 Task: Create a sub task Release to Production / Go Live for the task  Create a new online platform for online legal consultations in the project BoostPro , assign it to team member softage.3@softage.net and update the status of the sub task to  On Track  , set the priority of the sub task to Low
Action: Mouse moved to (651, 449)
Screenshot: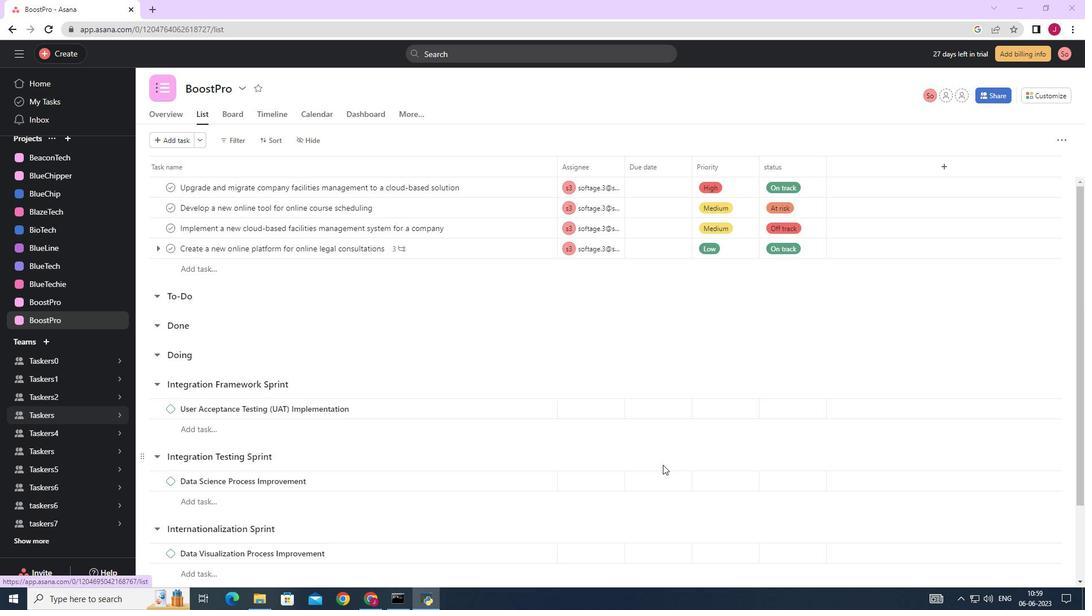 
Action: Mouse scrolled (651, 449) with delta (0, 0)
Screenshot: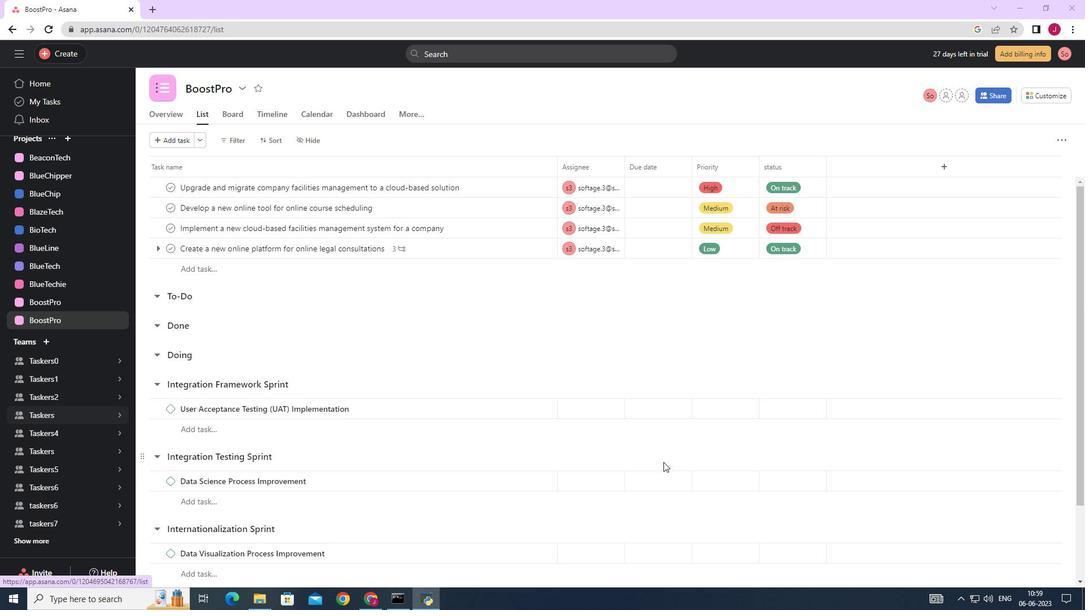 
Action: Mouse moved to (649, 449)
Screenshot: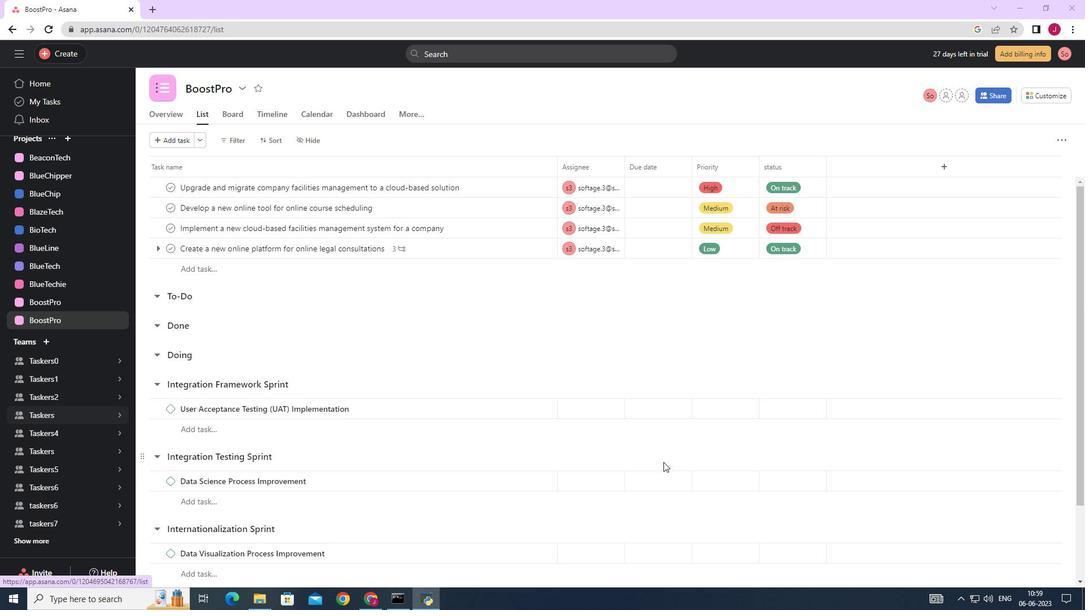 
Action: Mouse scrolled (649, 448) with delta (0, 0)
Screenshot: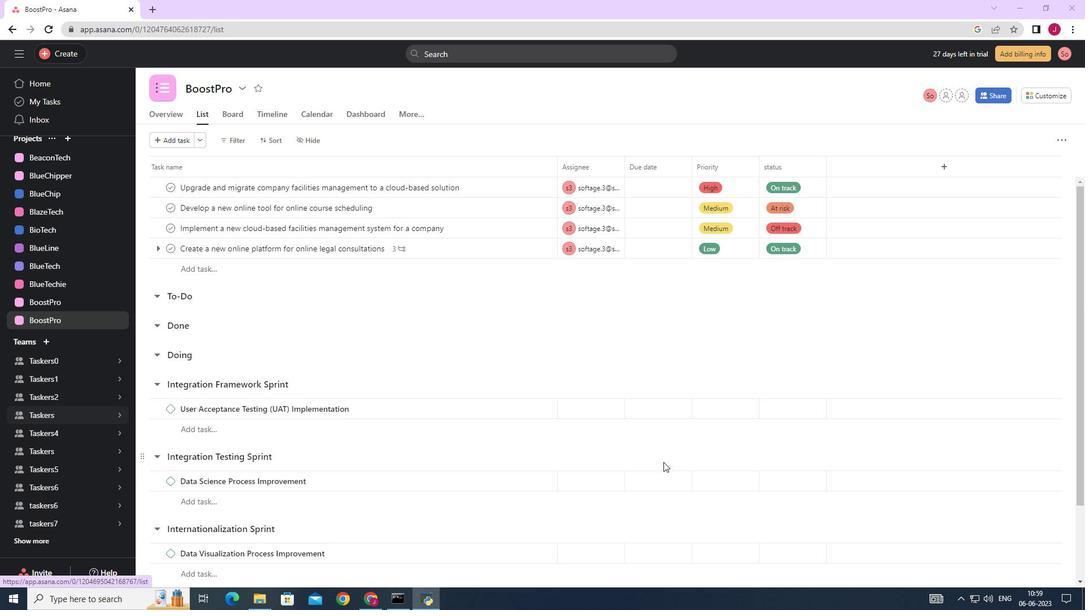 
Action: Mouse scrolled (649, 448) with delta (0, 0)
Screenshot: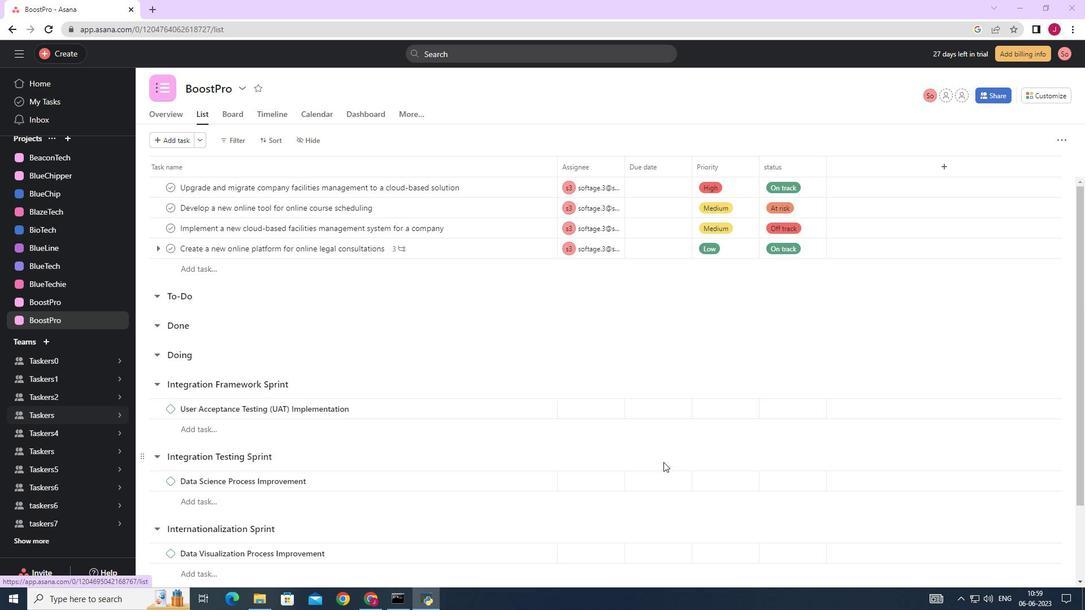 
Action: Mouse moved to (543, 426)
Screenshot: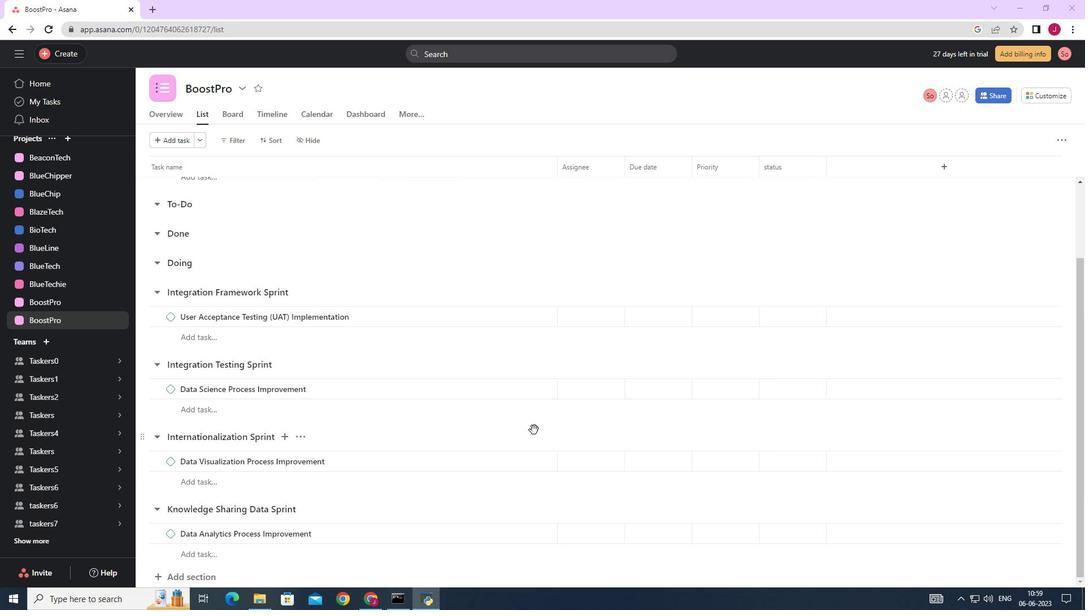 
Action: Mouse scrolled (543, 426) with delta (0, 0)
Screenshot: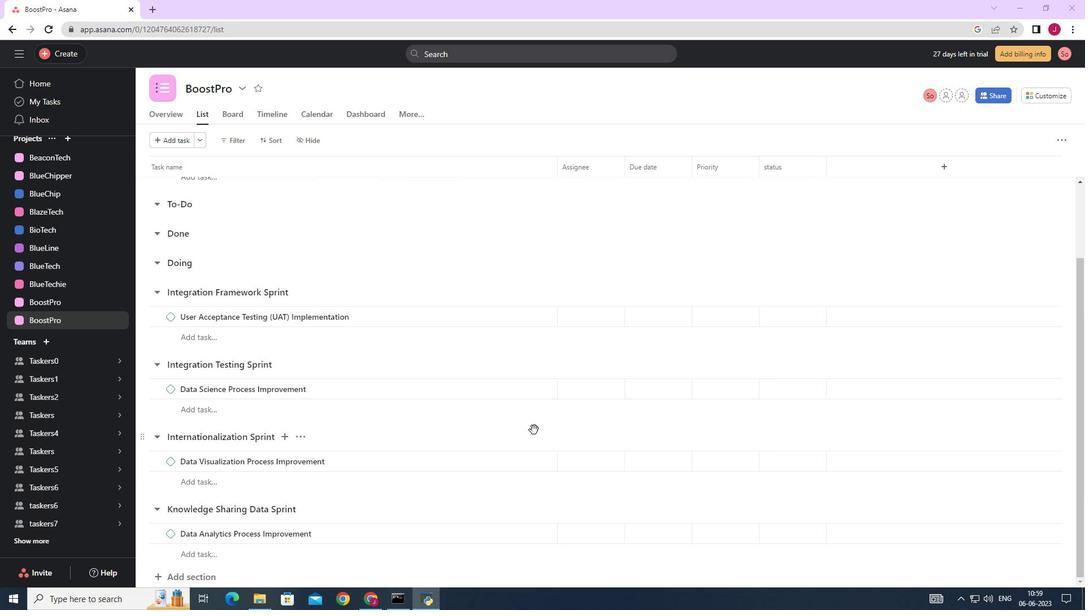
Action: Mouse moved to (543, 424)
Screenshot: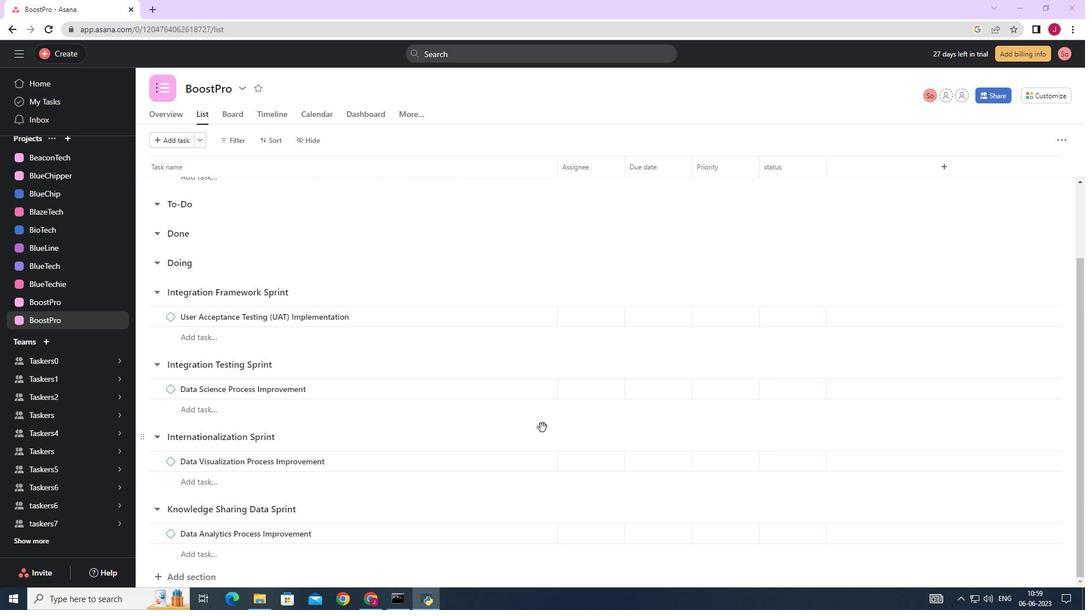 
Action: Mouse scrolled (543, 425) with delta (0, 0)
Screenshot: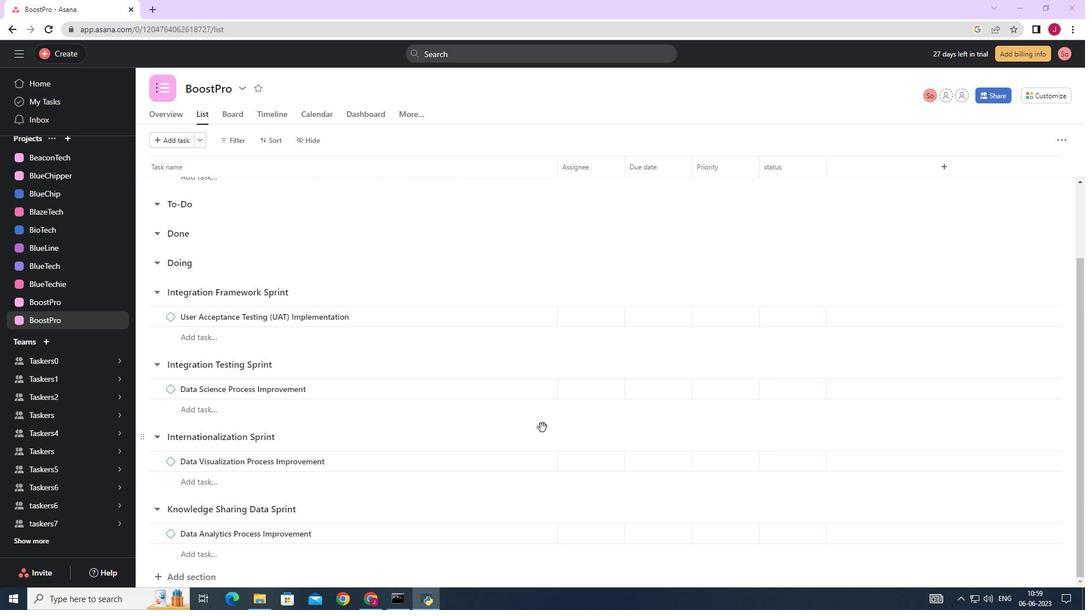 
Action: Mouse moved to (535, 410)
Screenshot: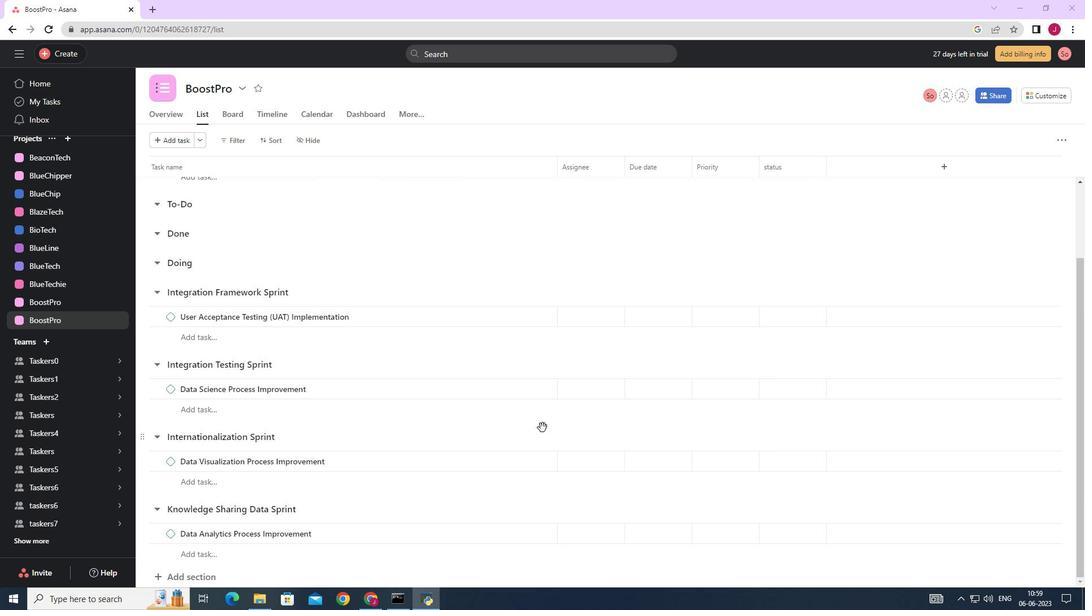 
Action: Mouse scrolled (543, 423) with delta (0, 0)
Screenshot: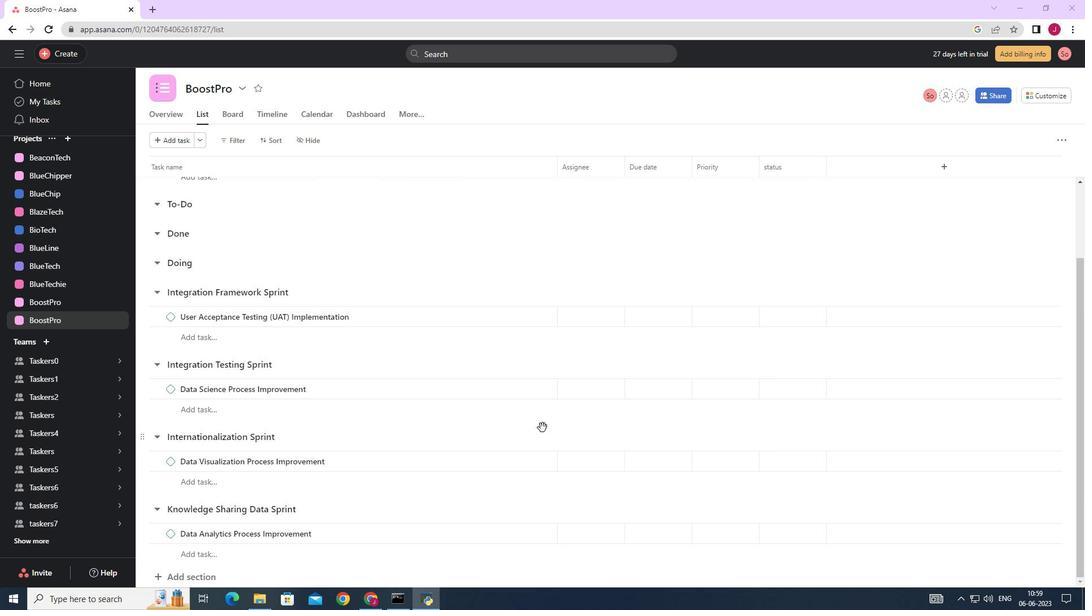 
Action: Mouse moved to (504, 249)
Screenshot: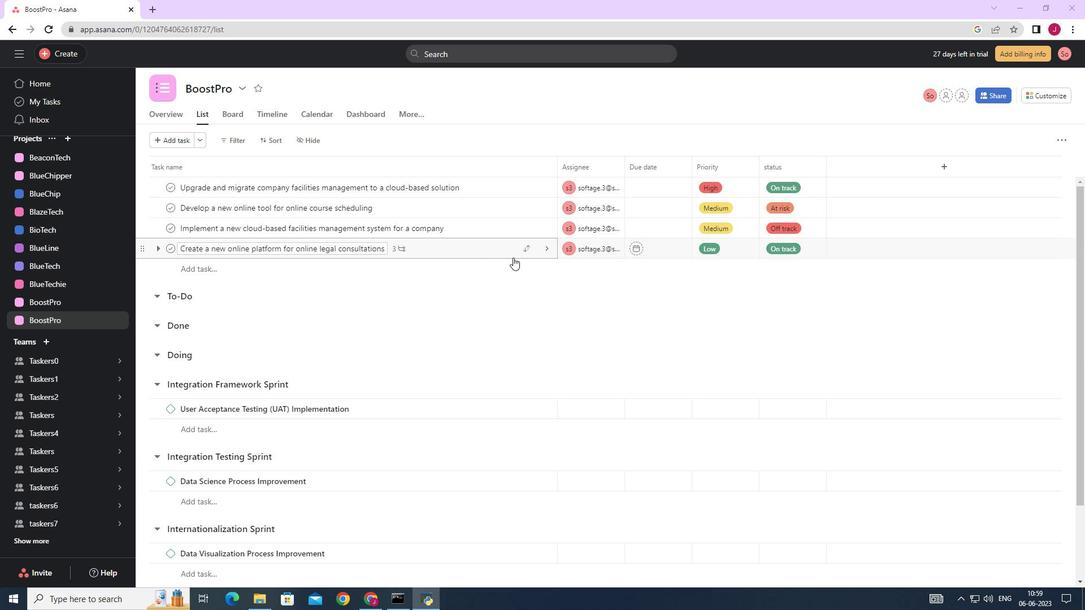 
Action: Mouse pressed left at (504, 249)
Screenshot: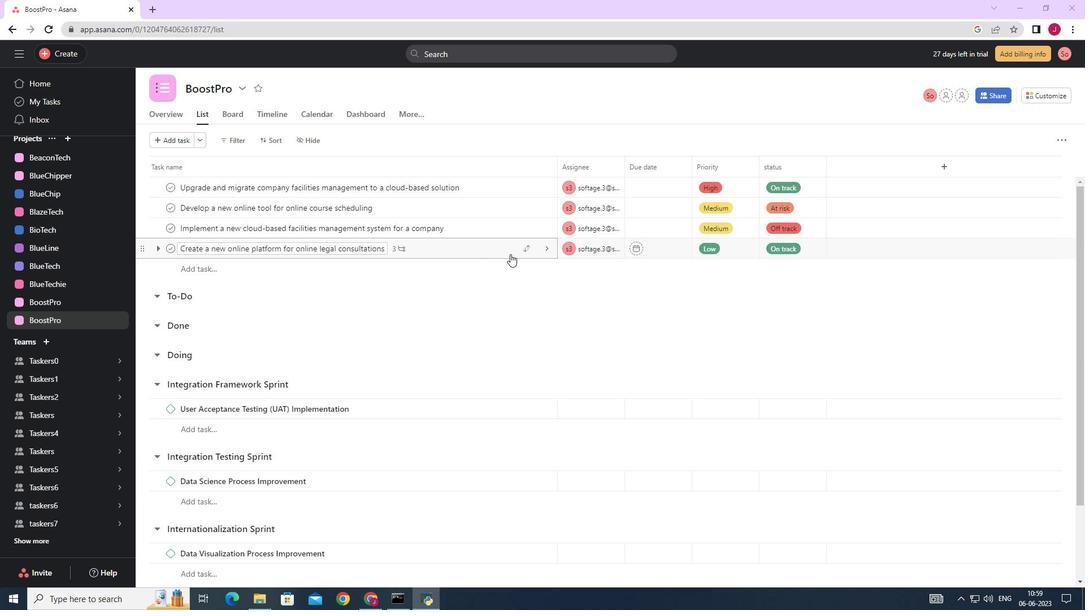 
Action: Mouse moved to (830, 377)
Screenshot: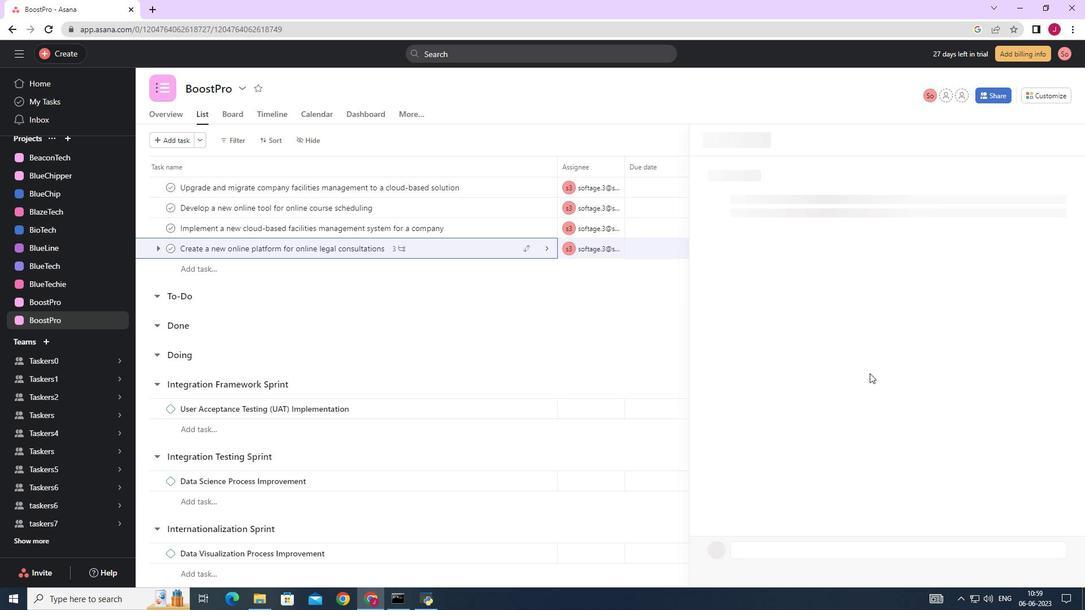 
Action: Mouse scrolled (830, 376) with delta (0, 0)
Screenshot: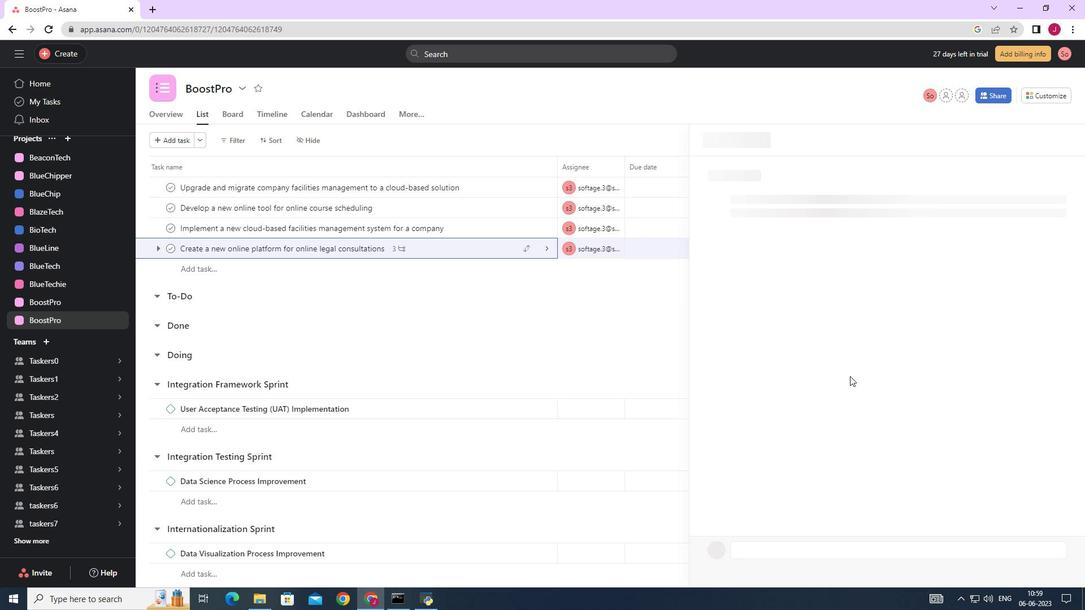 
Action: Mouse moved to (830, 377)
Screenshot: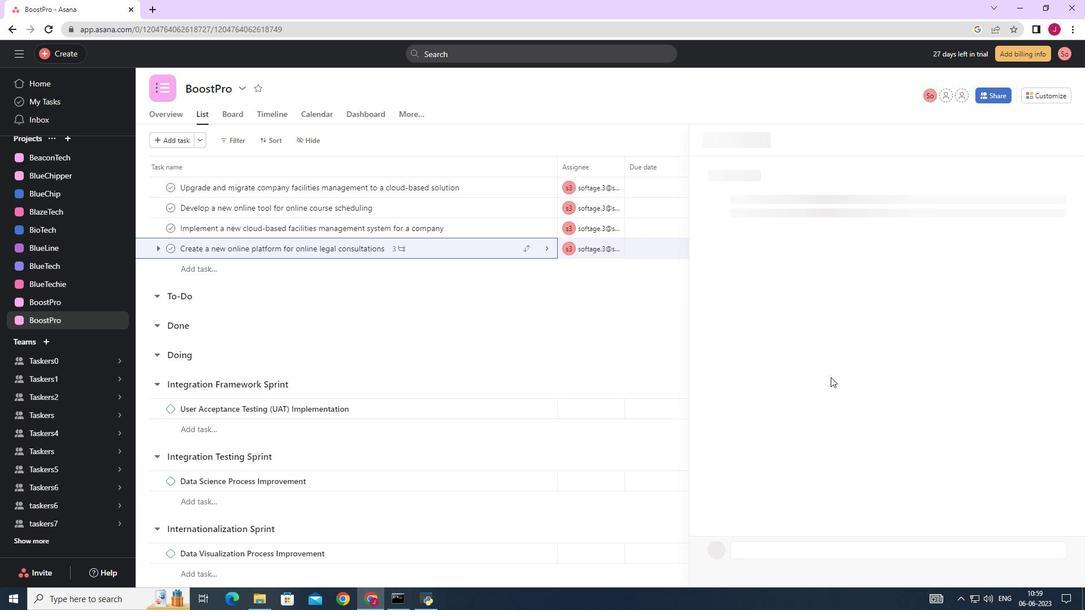 
Action: Mouse scrolled (830, 376) with delta (0, 0)
Screenshot: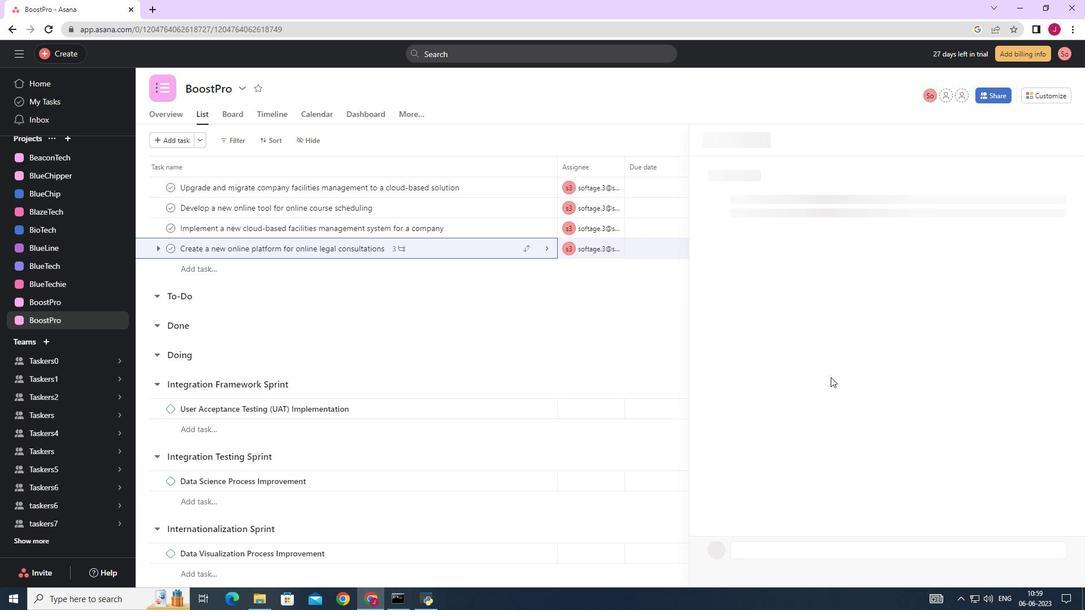
Action: Mouse moved to (829, 377)
Screenshot: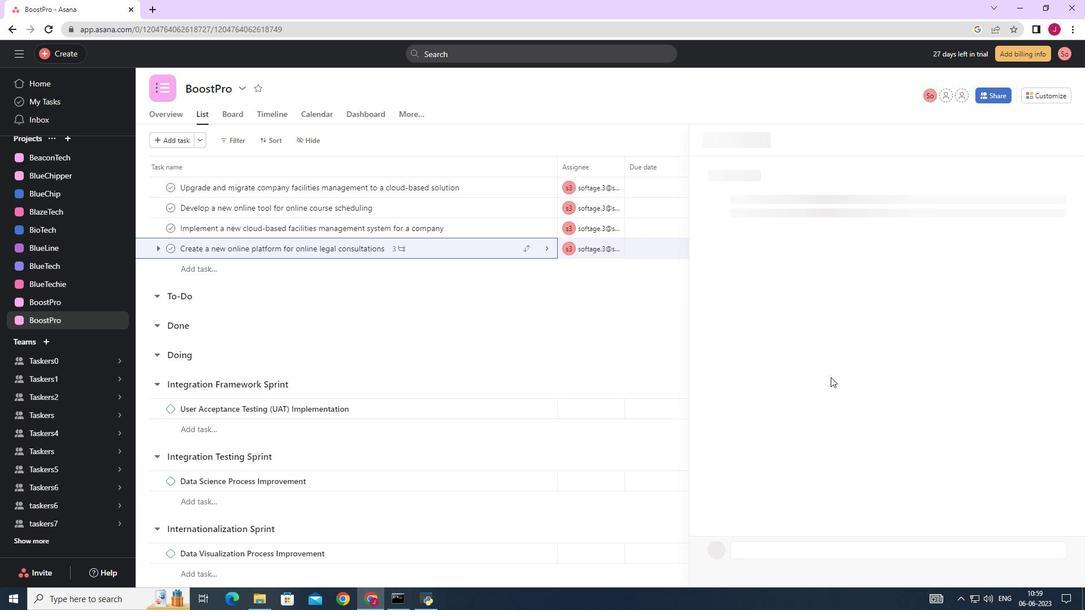 
Action: Mouse scrolled (829, 376) with delta (0, 0)
Screenshot: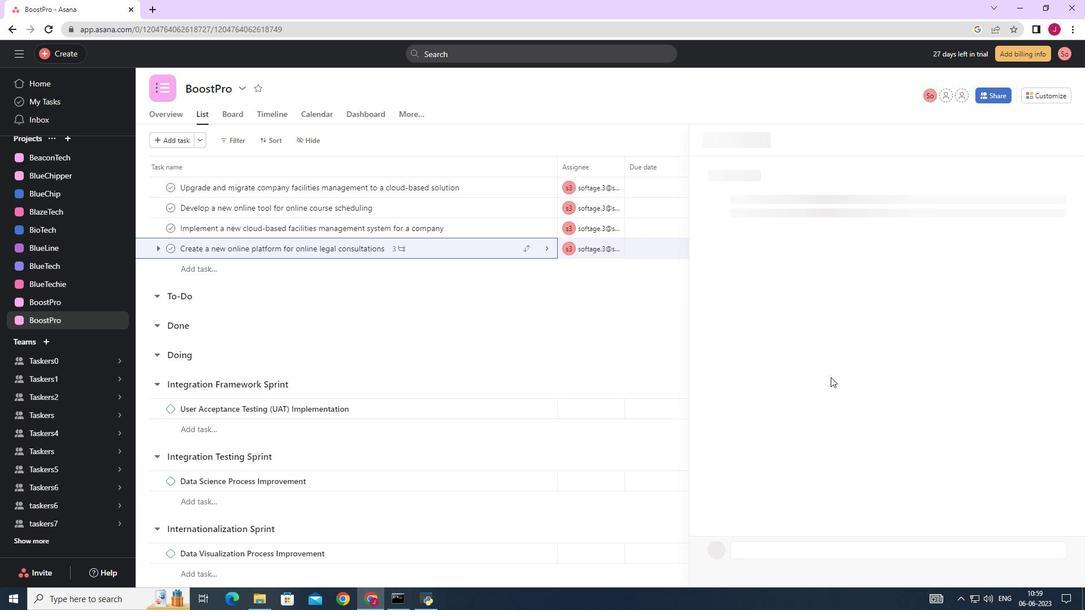 
Action: Mouse moved to (829, 377)
Screenshot: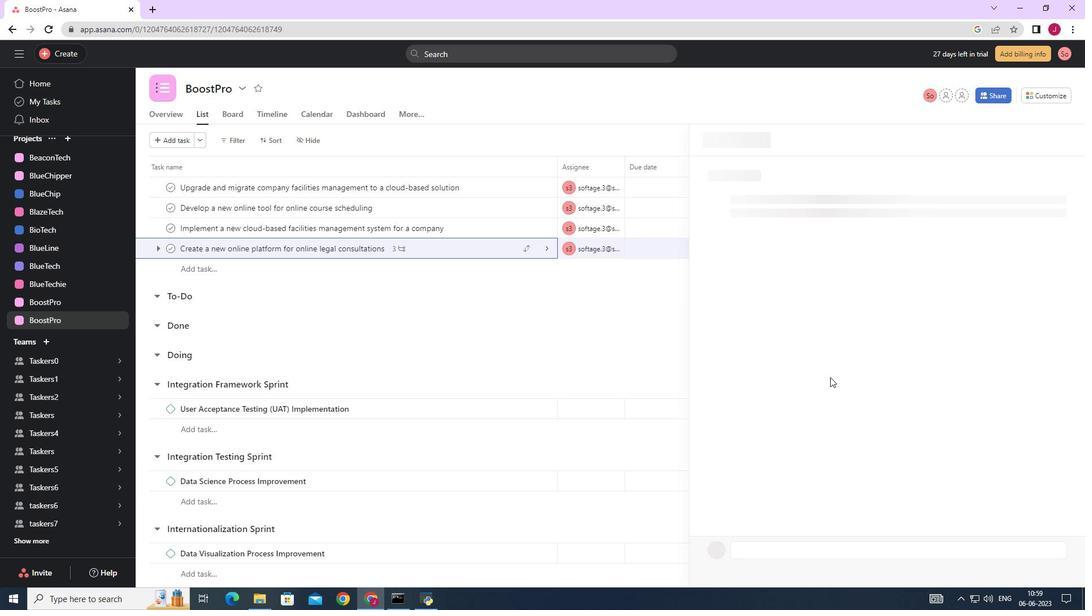 
Action: Mouse scrolled (829, 376) with delta (0, 0)
Screenshot: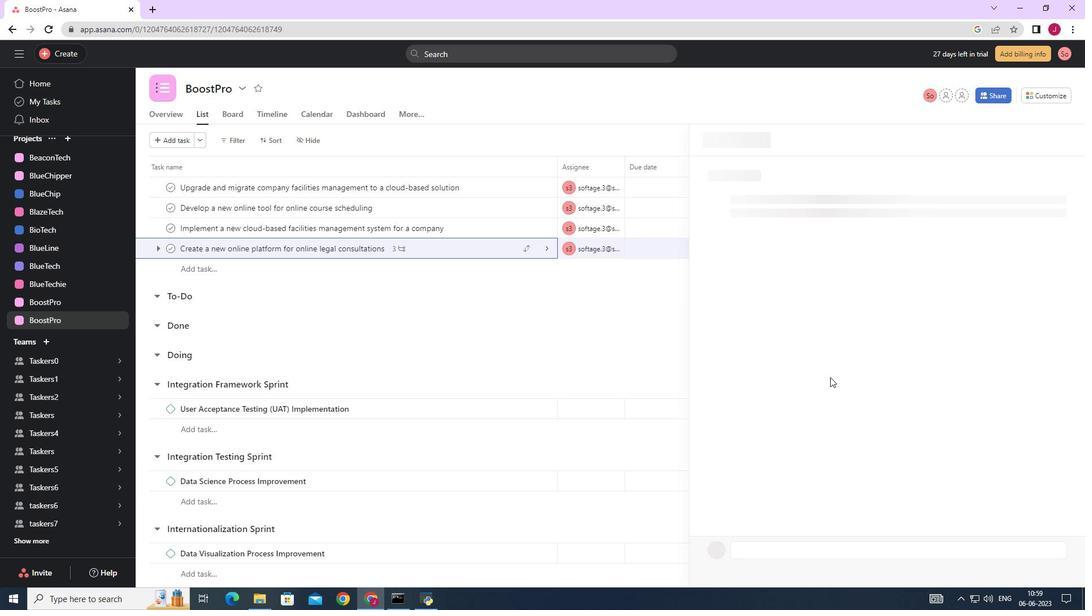 
Action: Mouse scrolled (829, 376) with delta (0, 0)
Screenshot: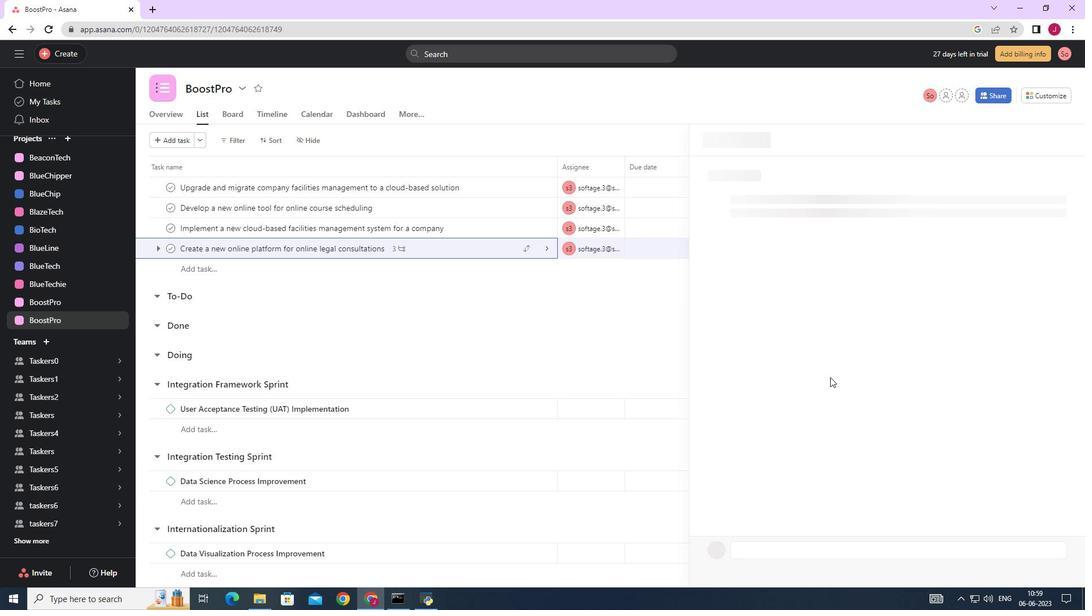 
Action: Mouse moved to (731, 412)
Screenshot: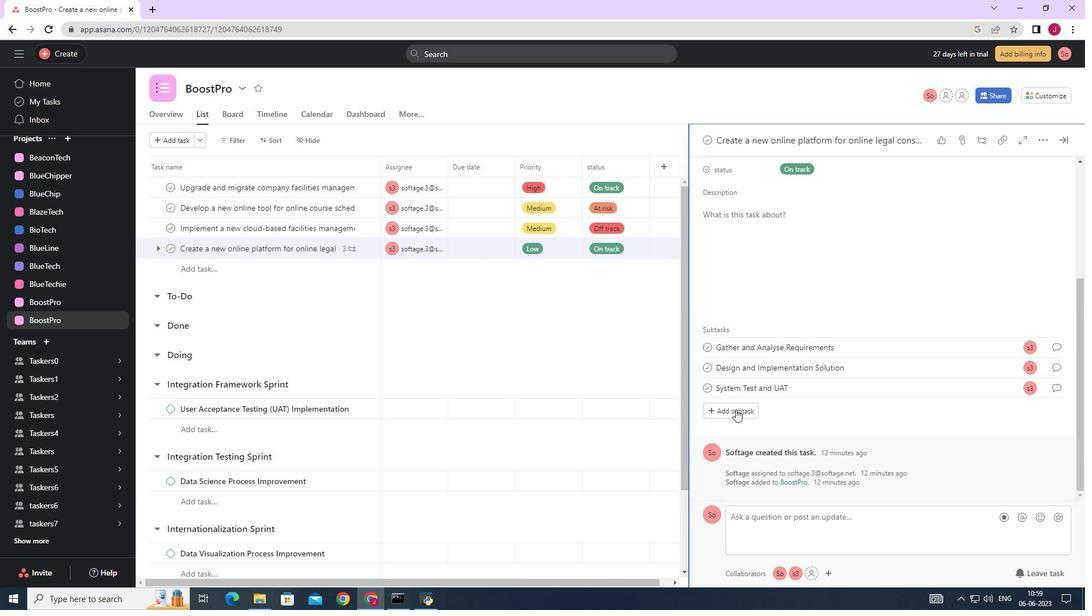 
Action: Mouse pressed left at (731, 412)
Screenshot: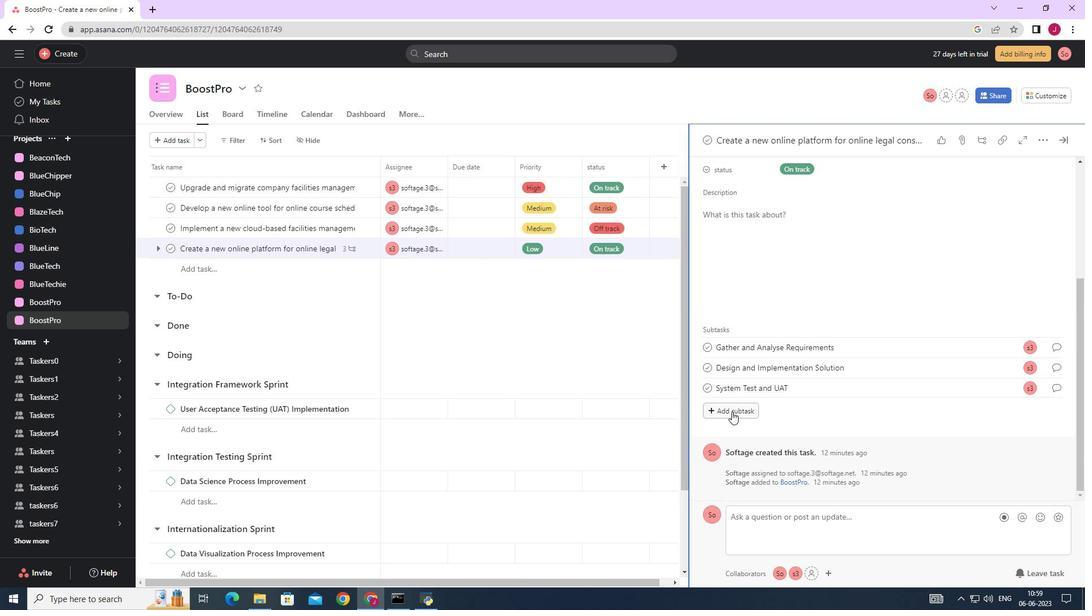 
Action: Key pressed <Key.caps_lock><Key.caps_lock>r<Key.caps_lock>ELEASE<Key.space>TO<Key.space>PRODUCTION<Key.space>/<Key.space><Key.caps_lock>go<Key.backspace><Key.caps_lock>O<Key.space><Key.caps_lock>l<Key.caps_lock>IVE<Key.space>
Screenshot: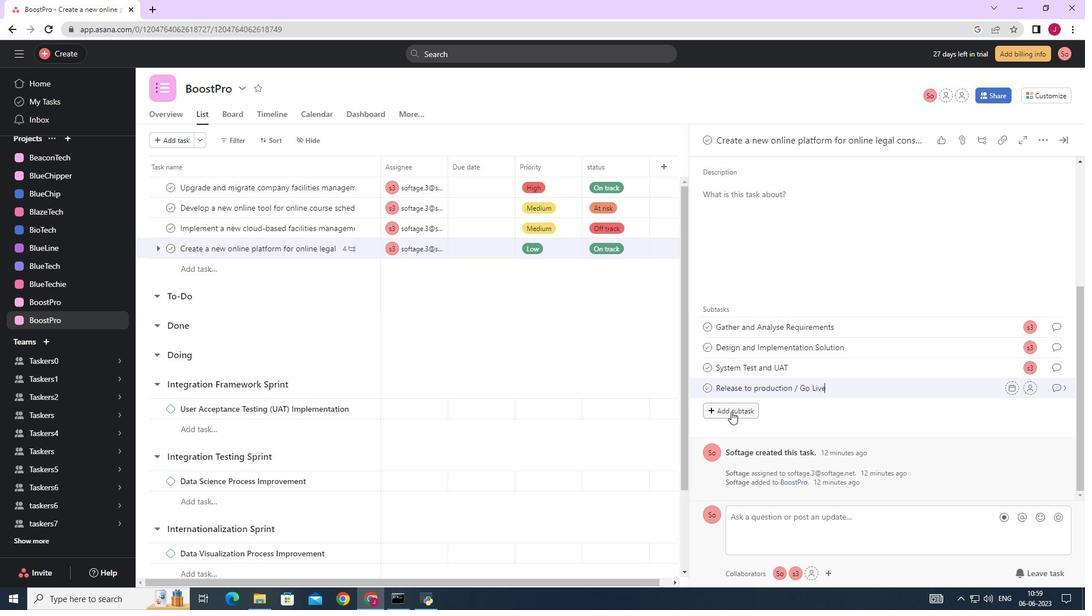 
Action: Mouse moved to (1029, 388)
Screenshot: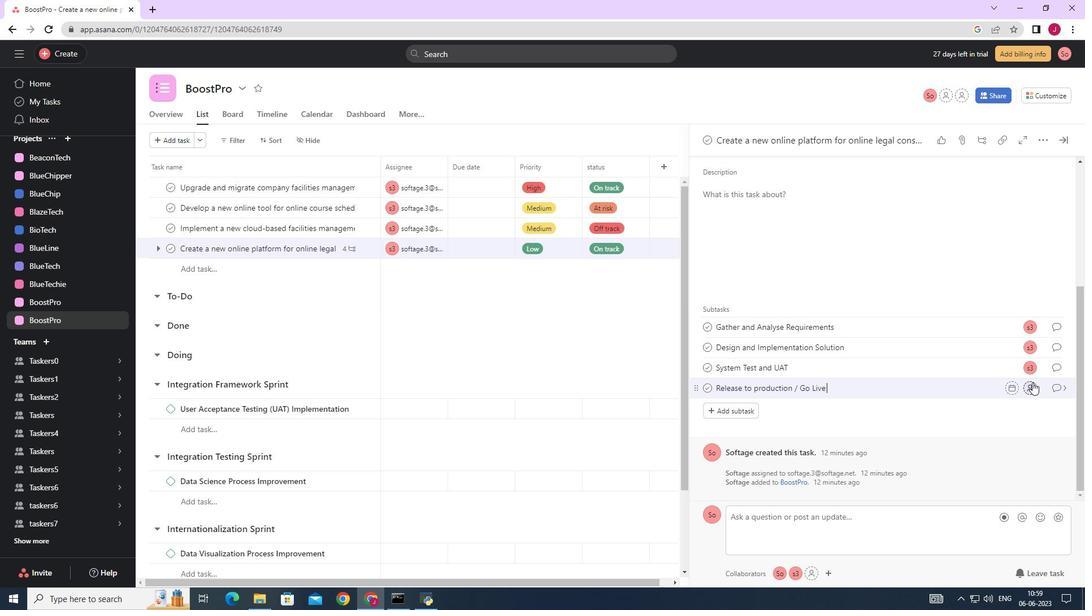 
Action: Mouse pressed left at (1029, 388)
Screenshot: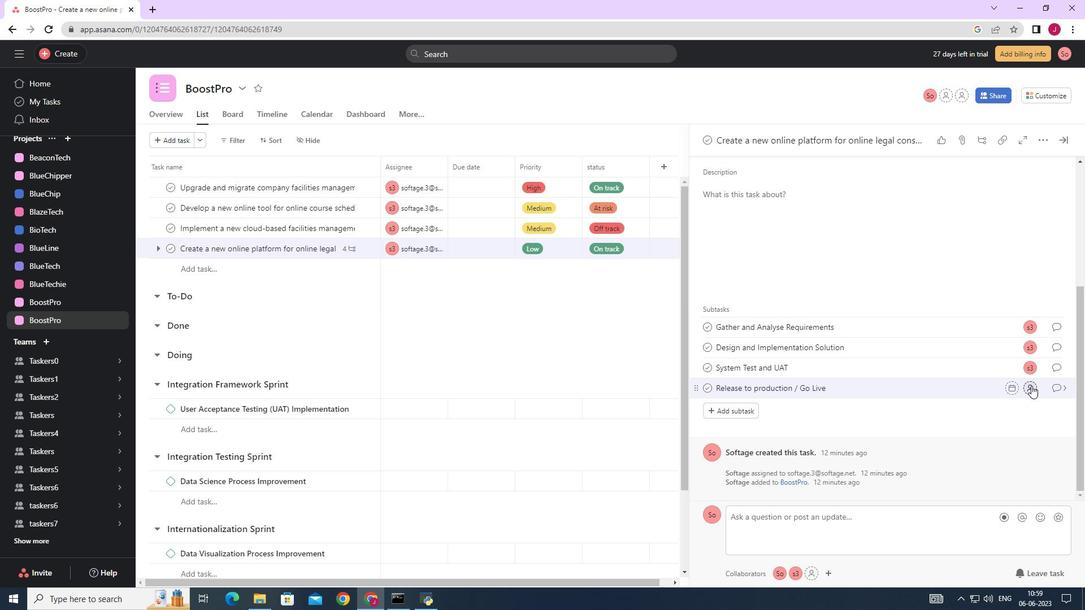 
Action: Mouse moved to (873, 413)
Screenshot: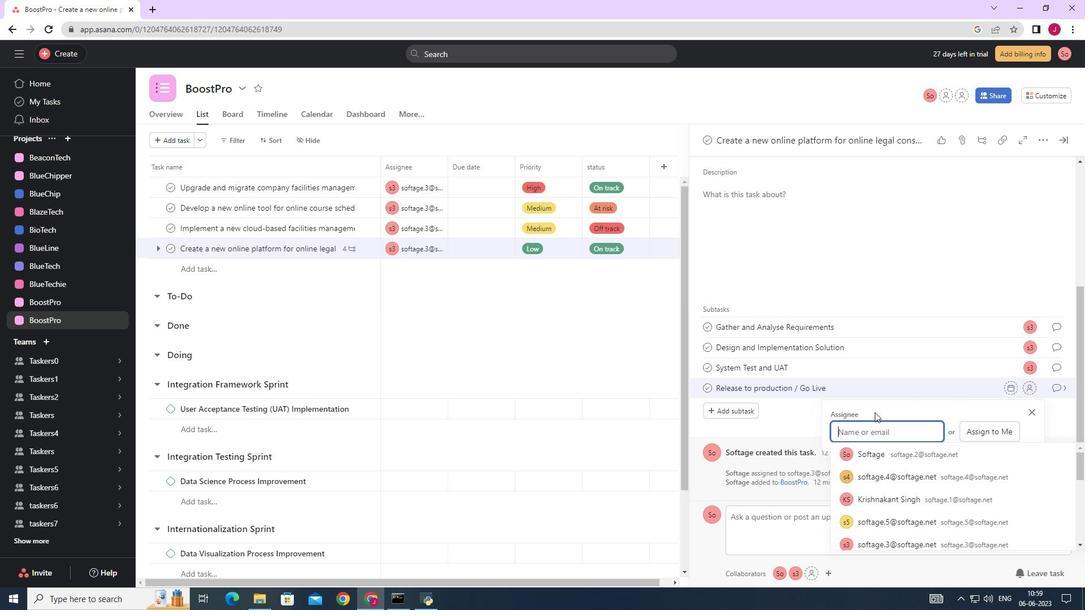 
Action: Key pressed SOFTAGE.3
Screenshot: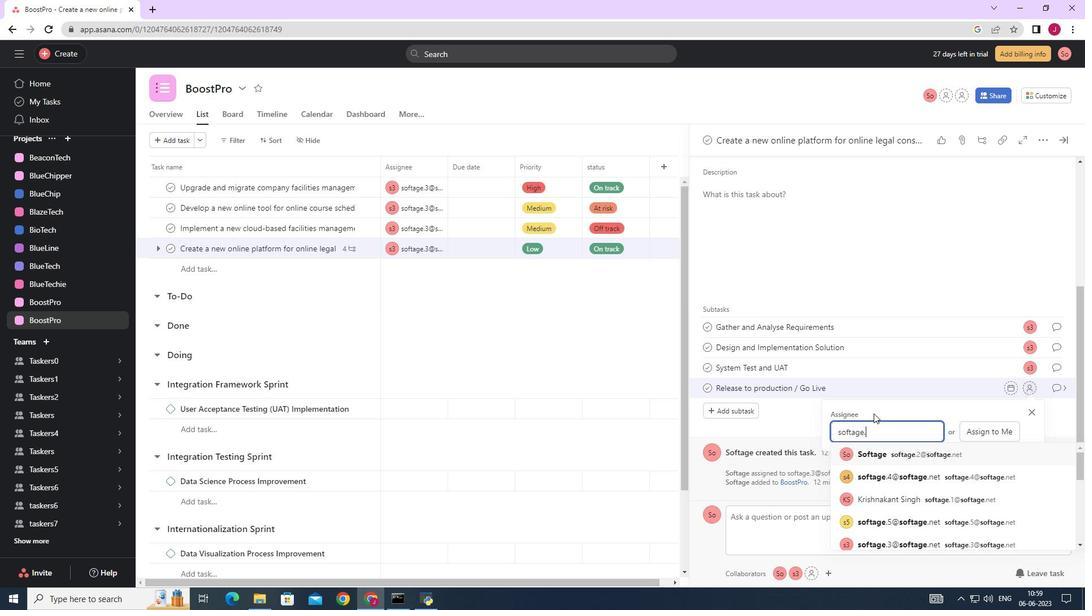 
Action: Mouse moved to (894, 457)
Screenshot: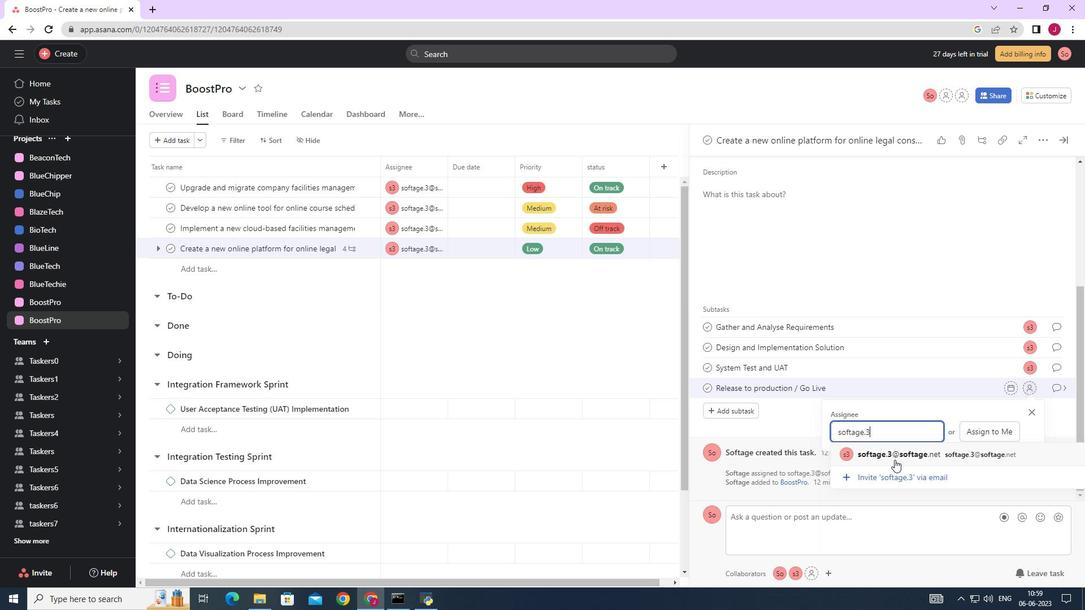 
Action: Mouse pressed left at (894, 457)
Screenshot: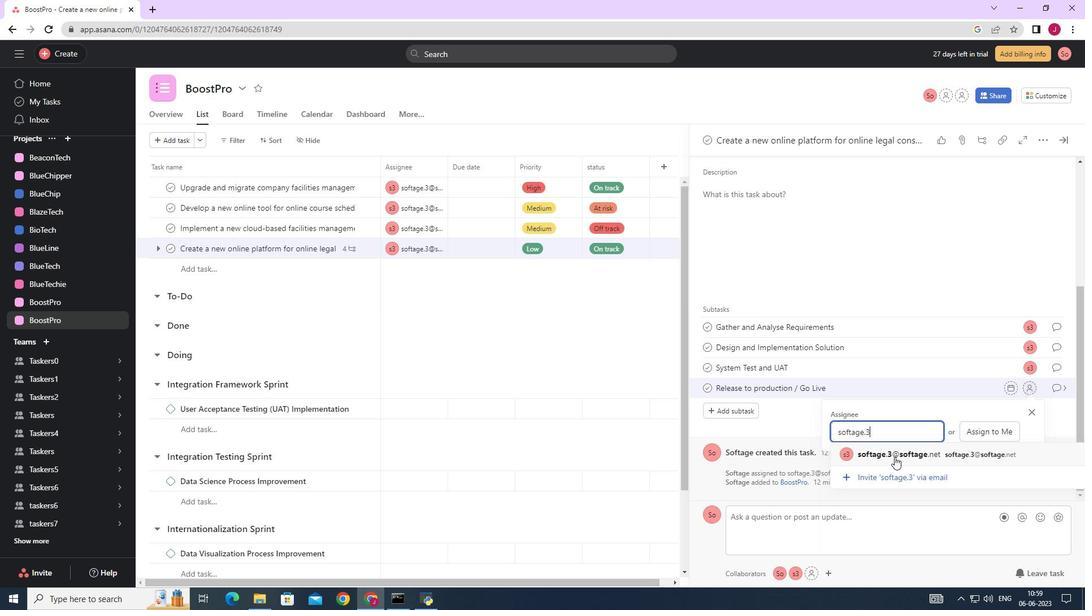 
Action: Mouse moved to (1056, 391)
Screenshot: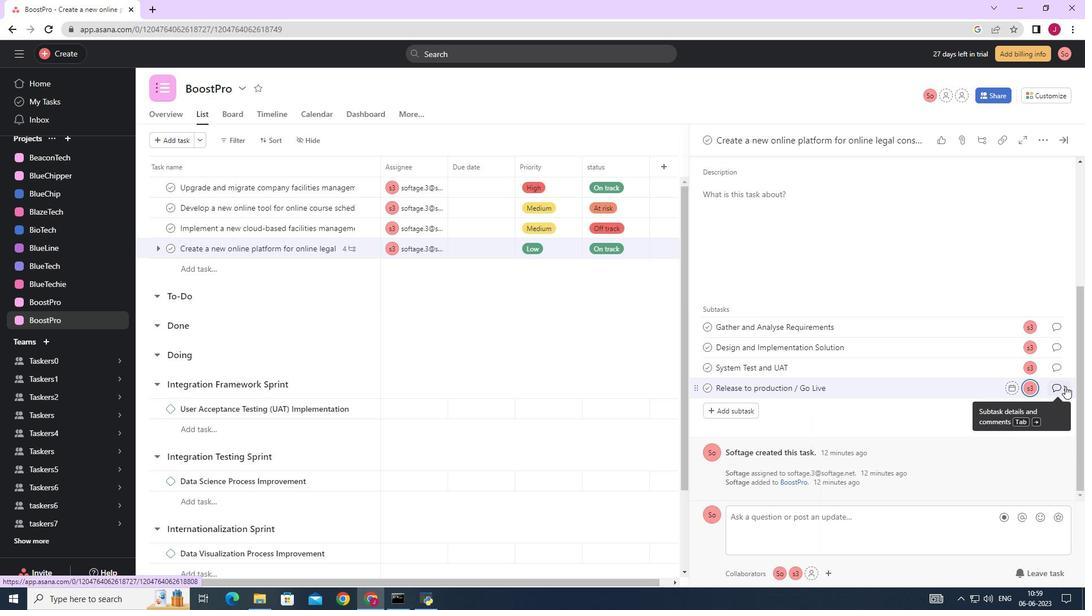 
Action: Mouse pressed left at (1056, 391)
Screenshot: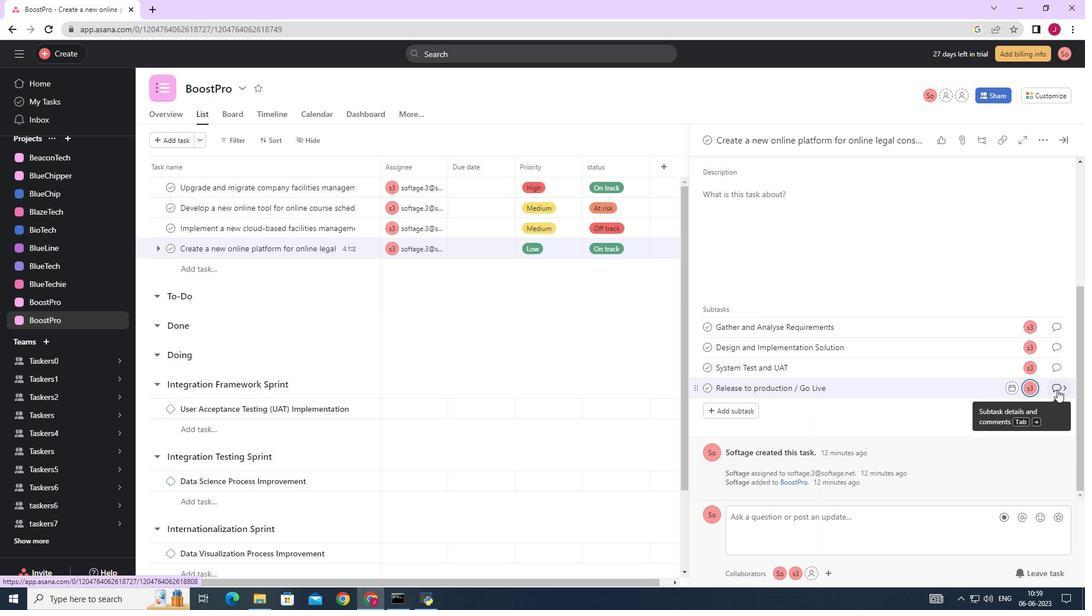
Action: Mouse moved to (753, 300)
Screenshot: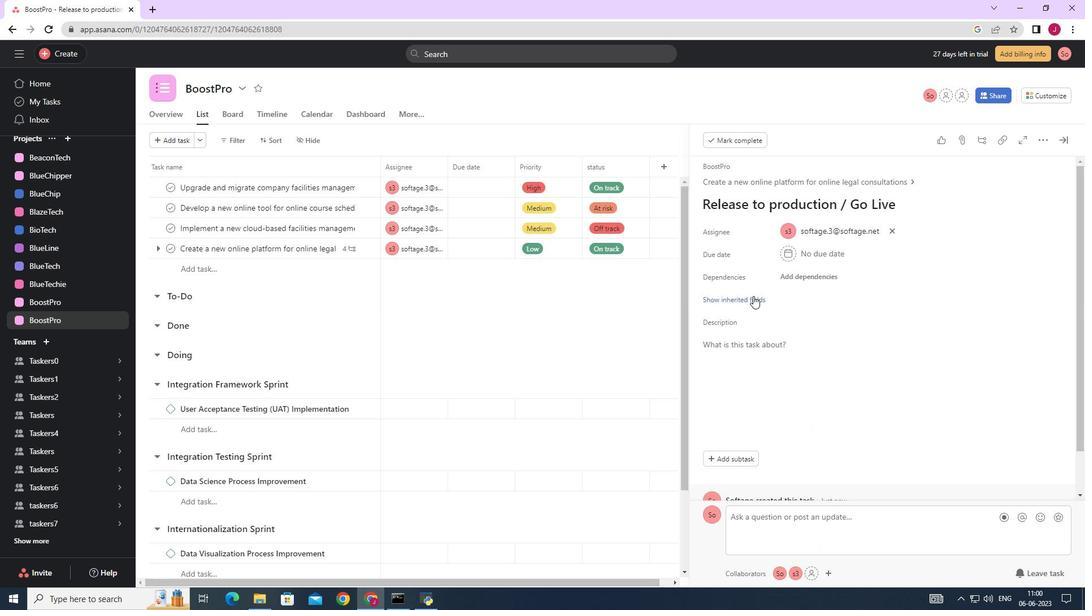 
Action: Mouse pressed left at (753, 300)
Screenshot: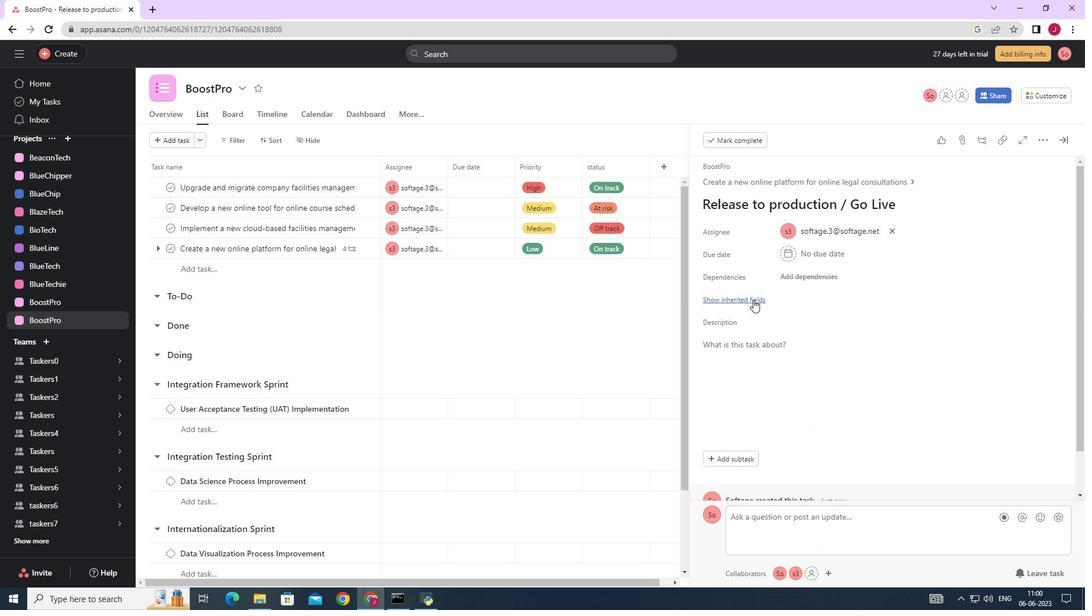 
Action: Mouse moved to (798, 315)
Screenshot: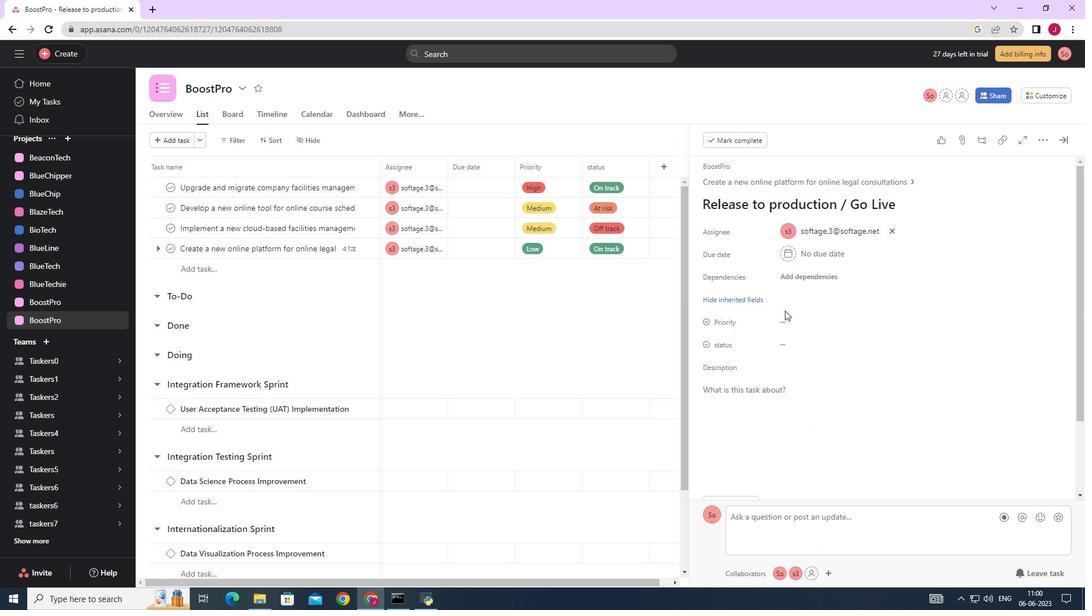 
Action: Mouse pressed left at (798, 315)
Screenshot: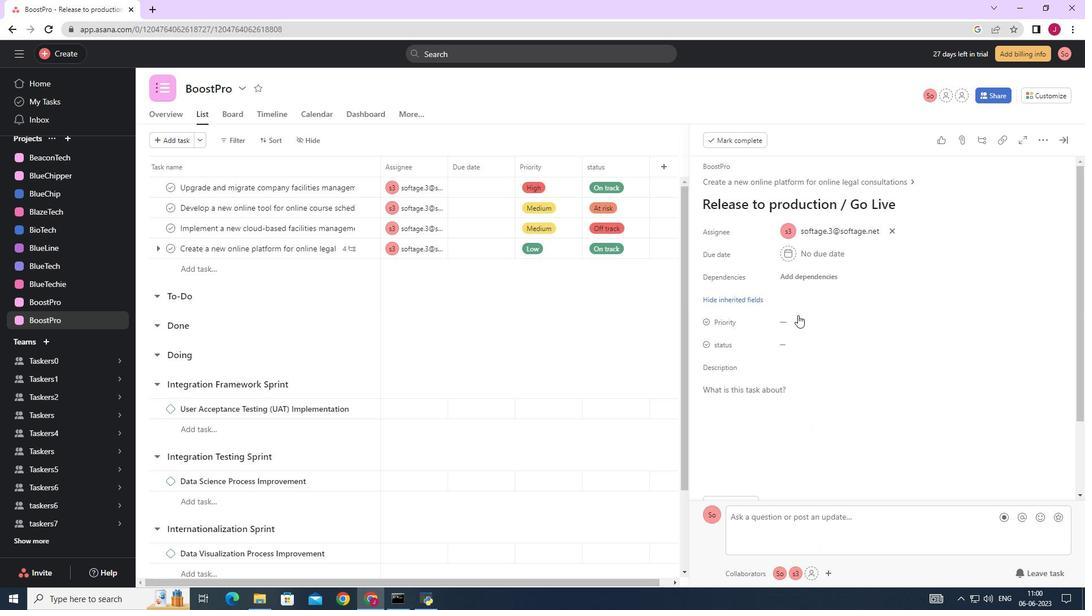 
Action: Mouse moved to (812, 403)
Screenshot: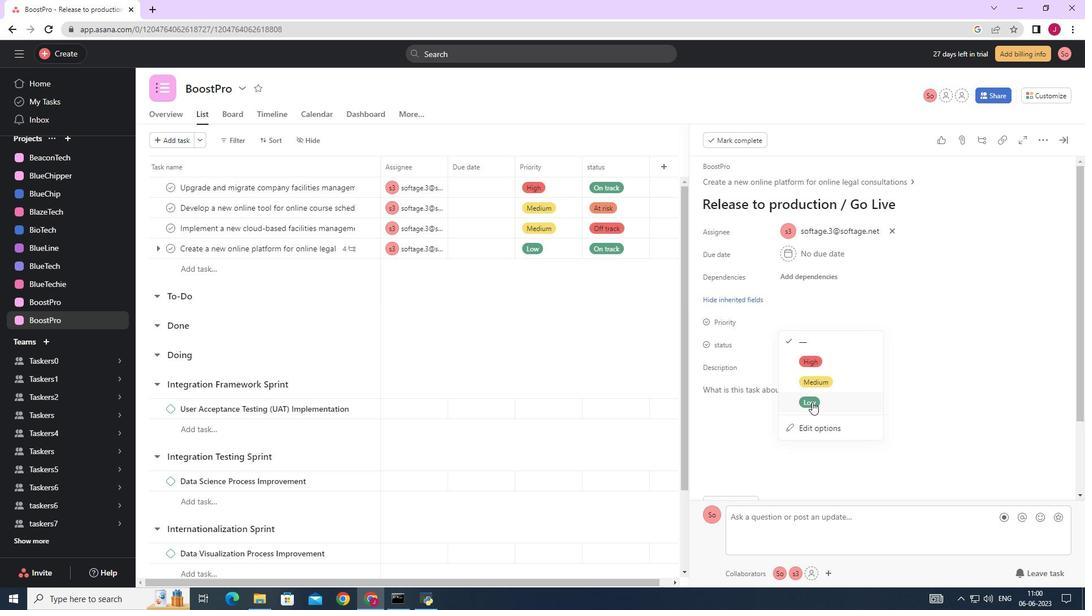 
Action: Mouse pressed left at (812, 403)
Screenshot: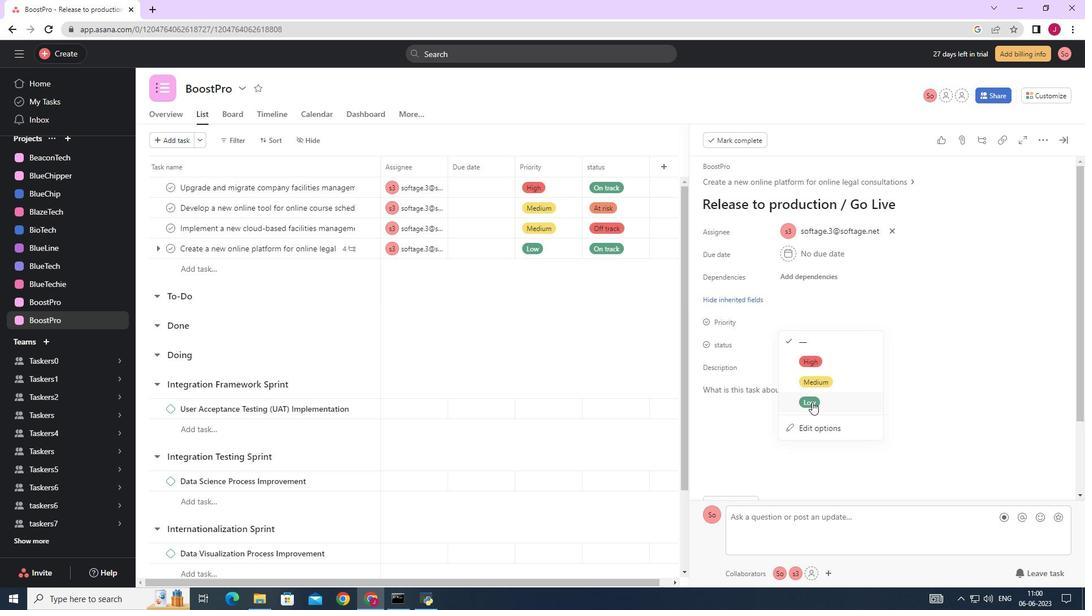 
Action: Mouse moved to (778, 340)
Screenshot: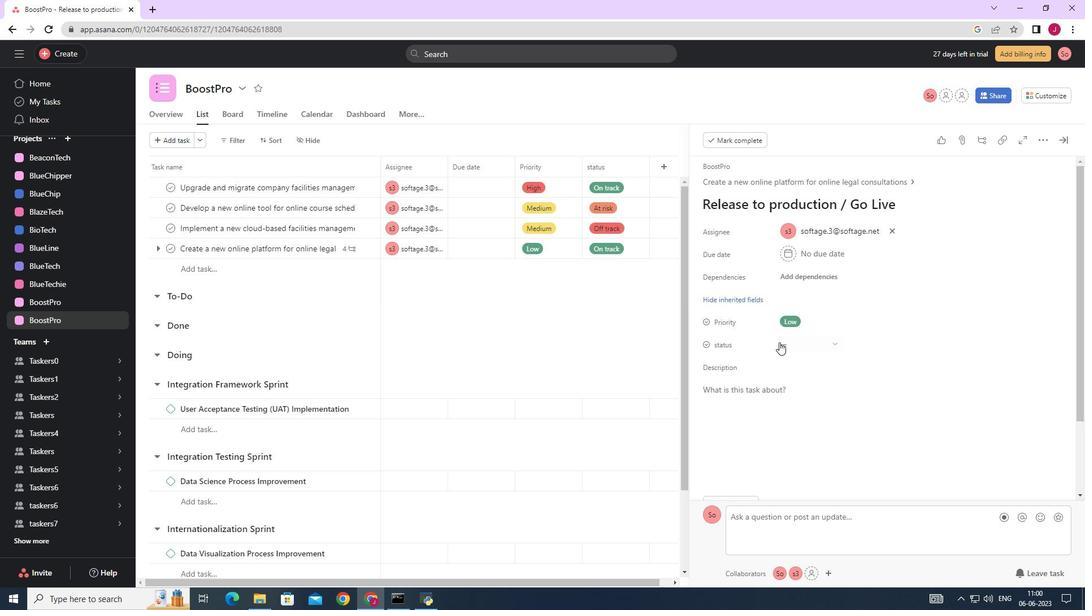 
Action: Mouse pressed left at (778, 340)
Screenshot: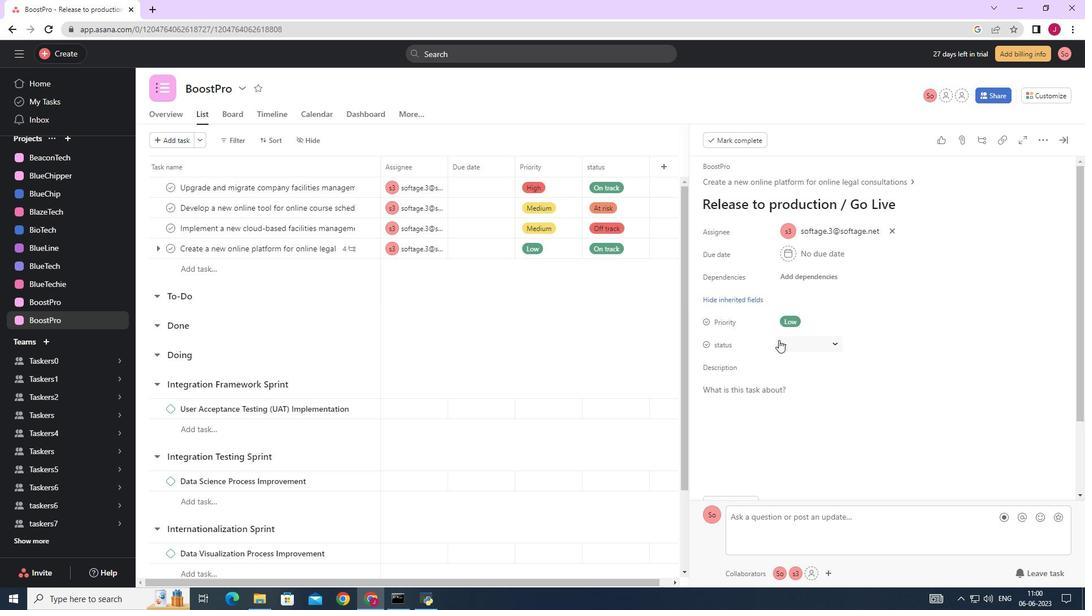 
Action: Mouse moved to (811, 388)
Screenshot: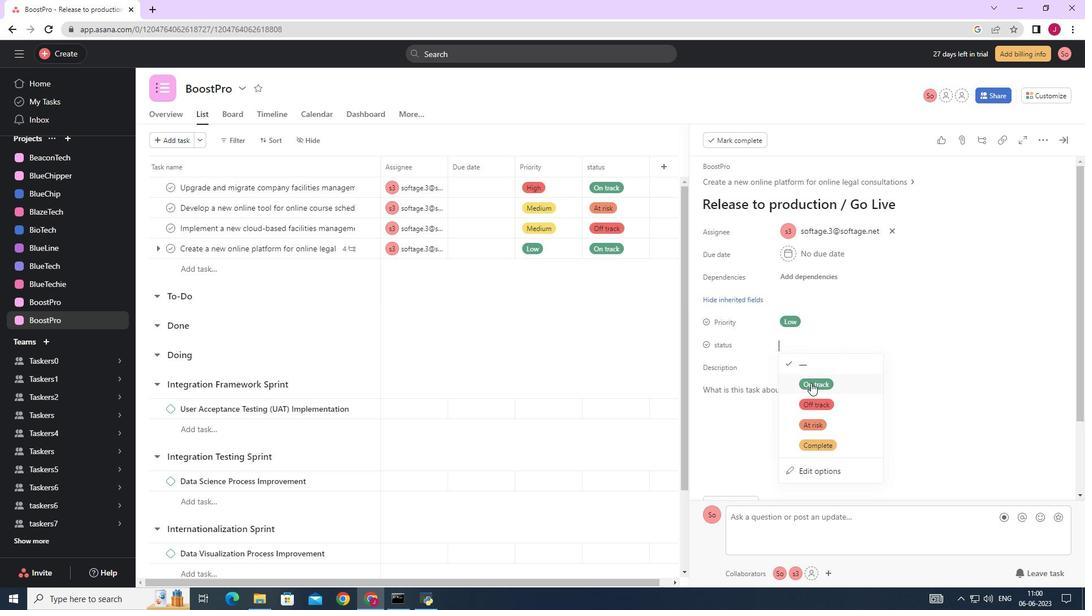 
Action: Mouse pressed left at (811, 388)
Screenshot: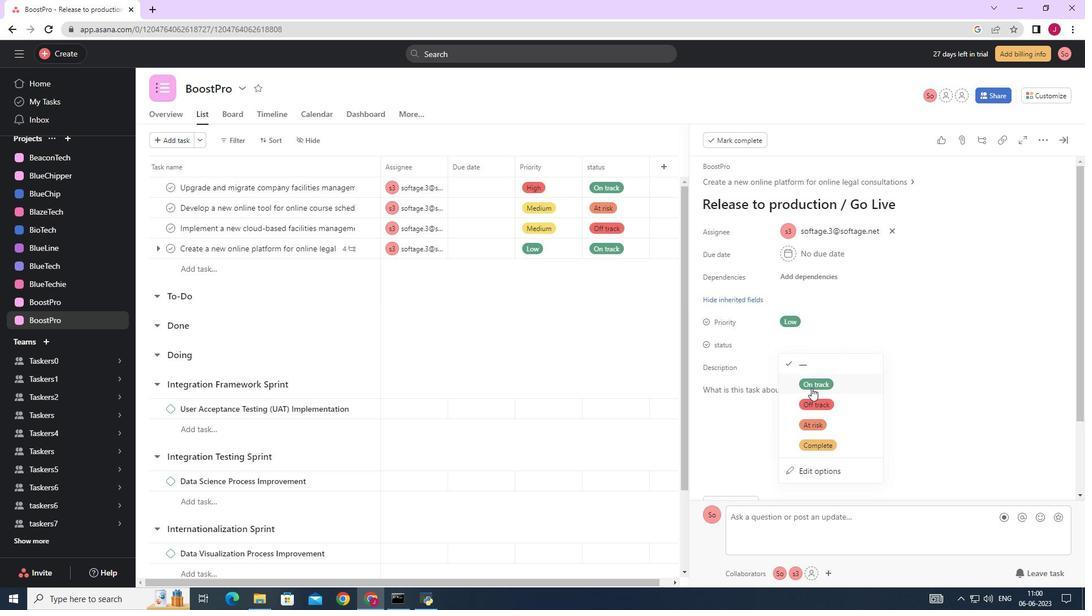 
Action: Mouse moved to (1064, 143)
Screenshot: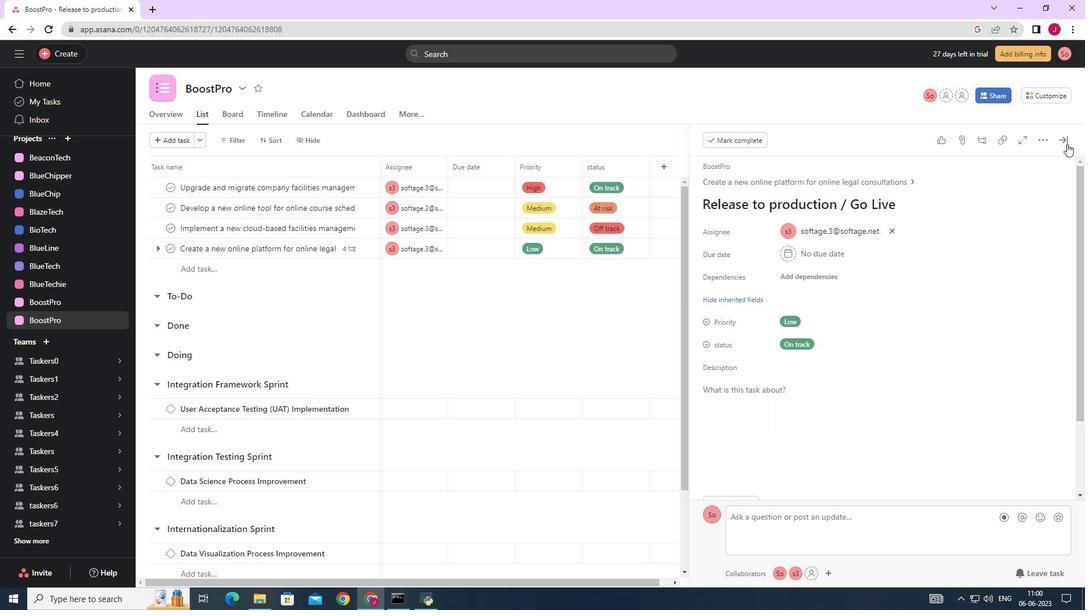 
Action: Mouse pressed left at (1064, 143)
Screenshot: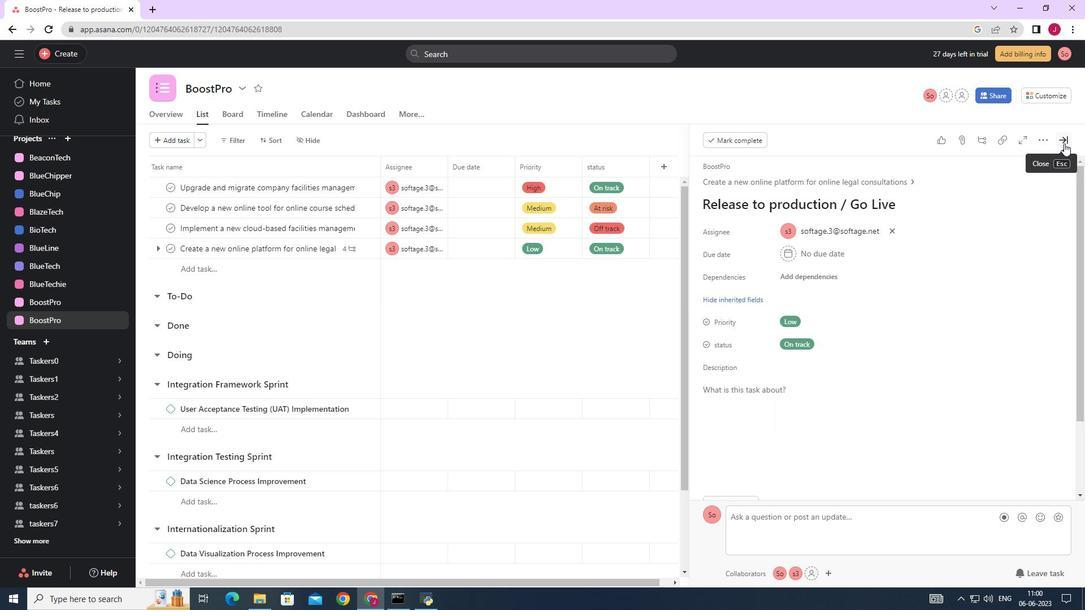 
Action: Mouse moved to (1063, 143)
Screenshot: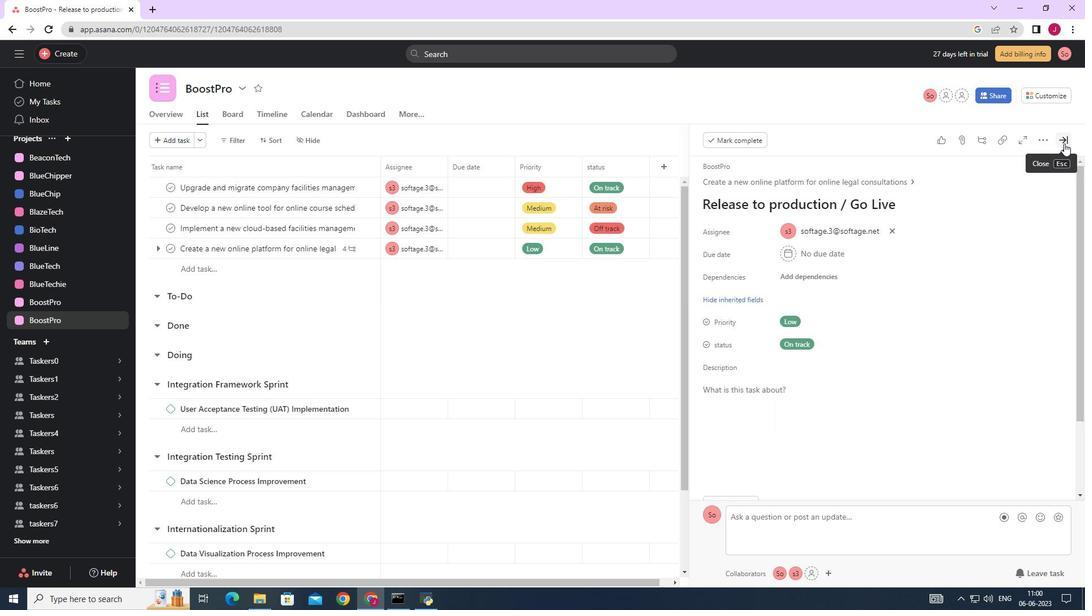 
